 Task: Update the subtitle to match.
Action: Mouse moved to (664, 169)
Screenshot: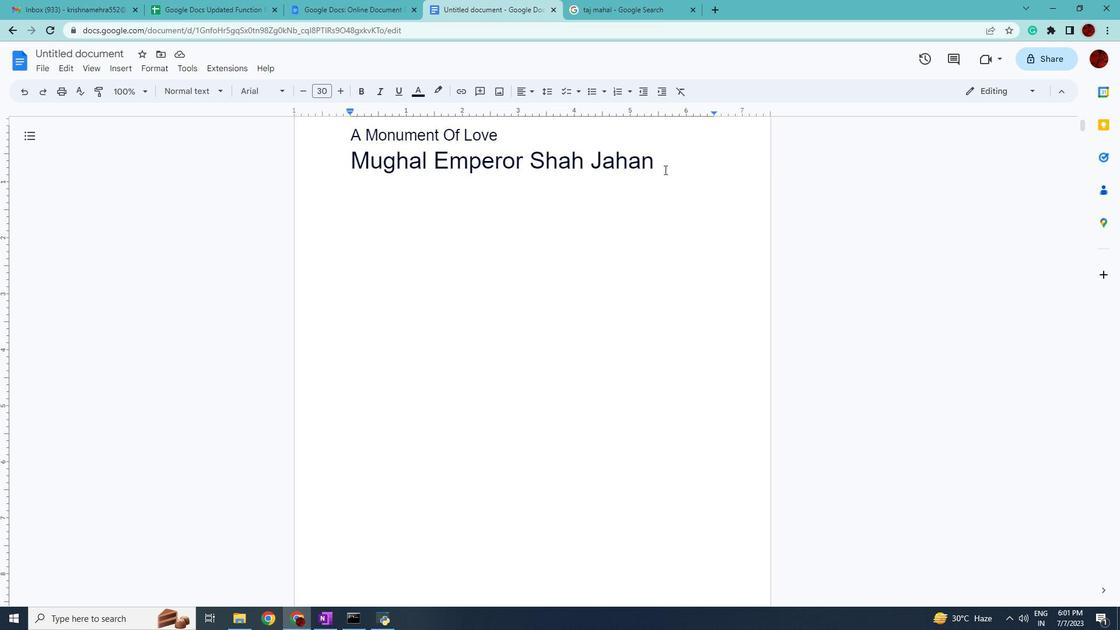 
Action: Mouse pressed left at (664, 169)
Screenshot: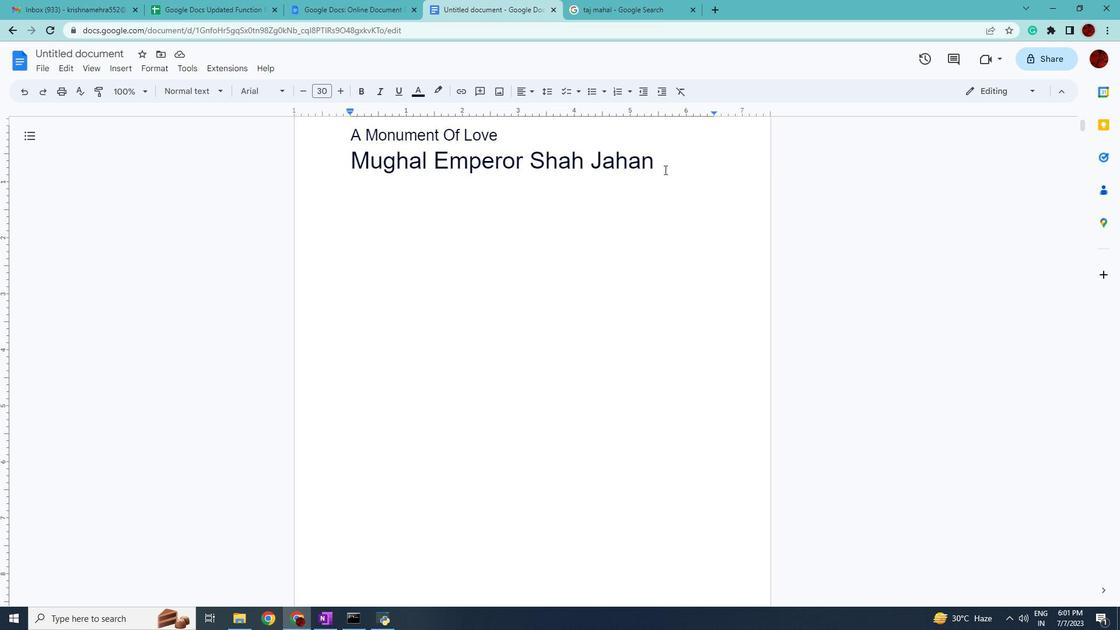
Action: Mouse moved to (221, 93)
Screenshot: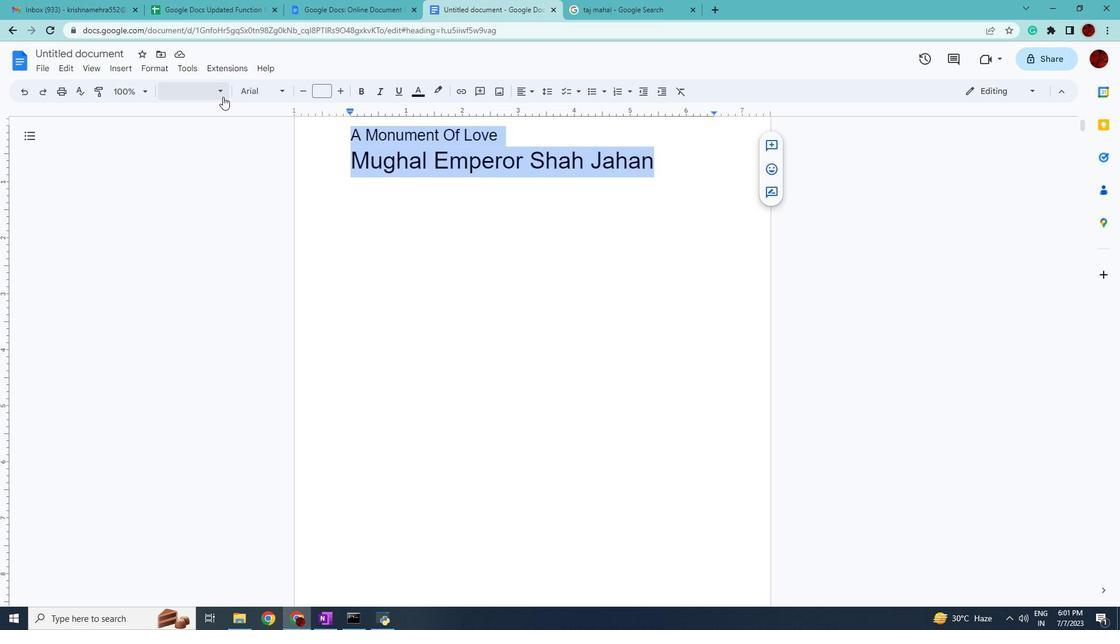 
Action: Mouse pressed left at (221, 93)
Screenshot: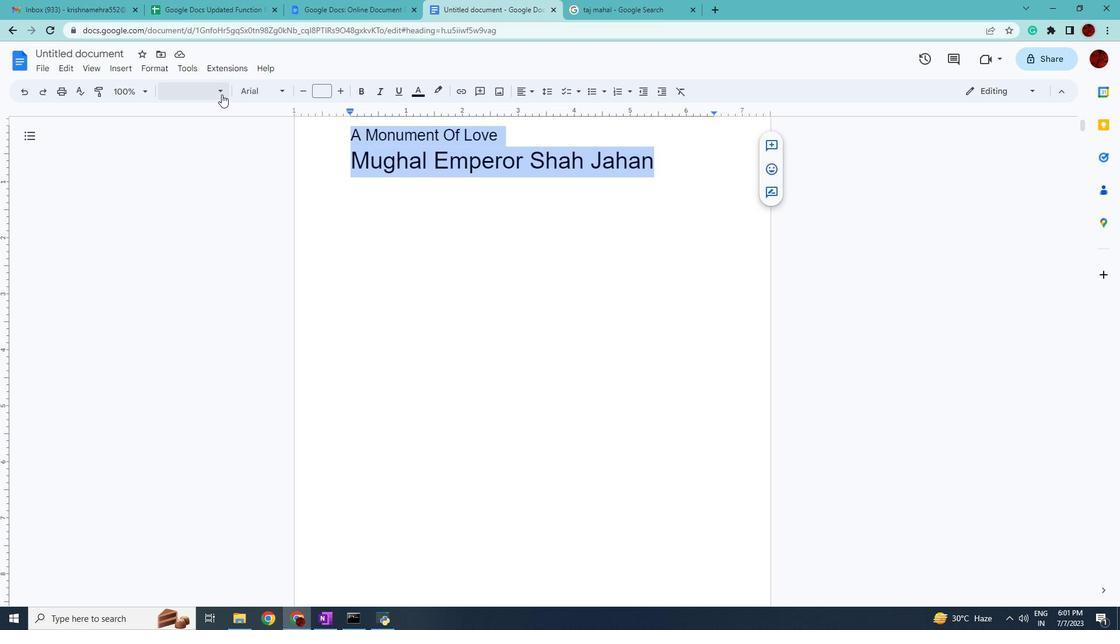 
Action: Mouse moved to (347, 226)
Screenshot: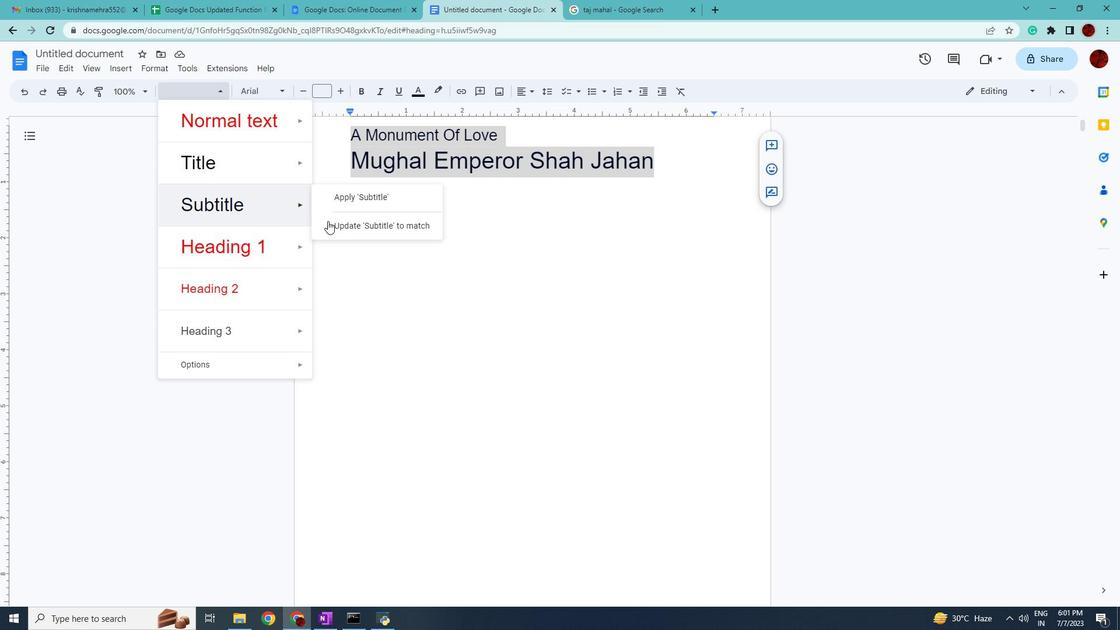 
Action: Mouse pressed left at (347, 226)
Screenshot: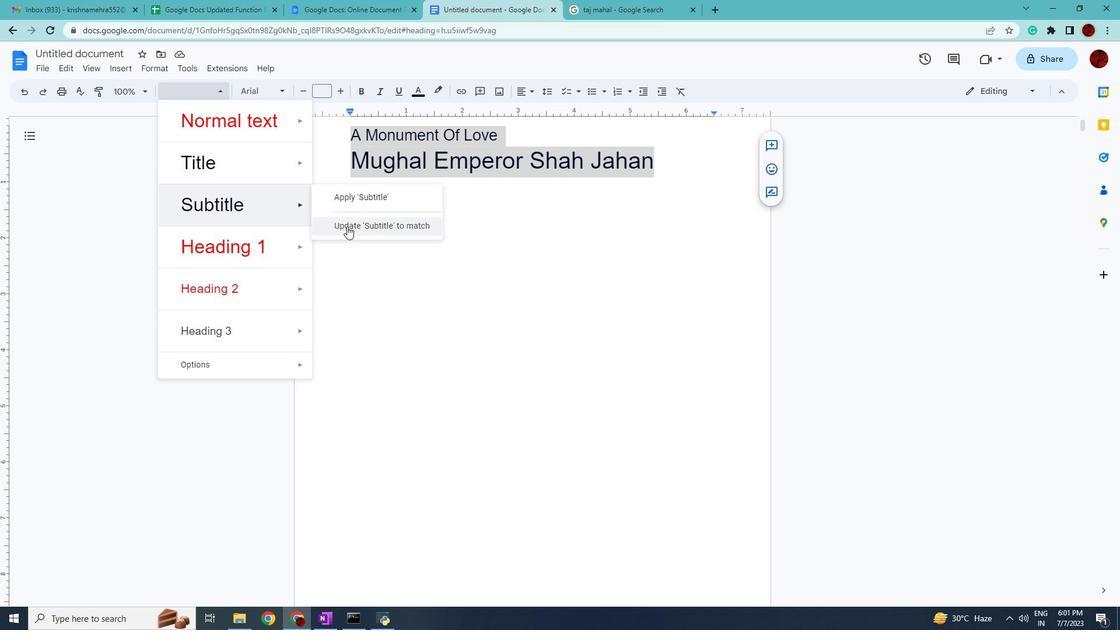 
